 Task: Add Bass Deluxe Body Brush to the cart.
Action: Mouse moved to (983, 365)
Screenshot: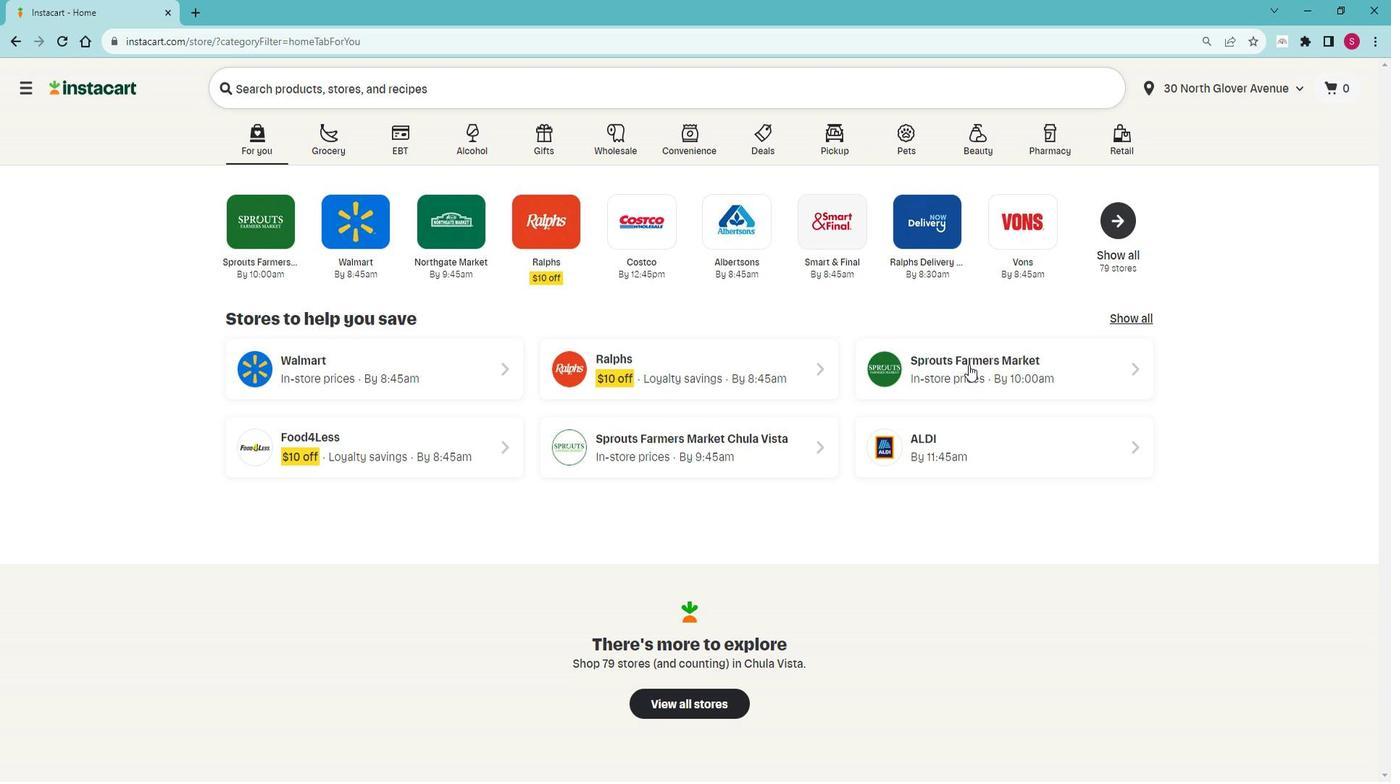 
Action: Mouse pressed left at (983, 365)
Screenshot: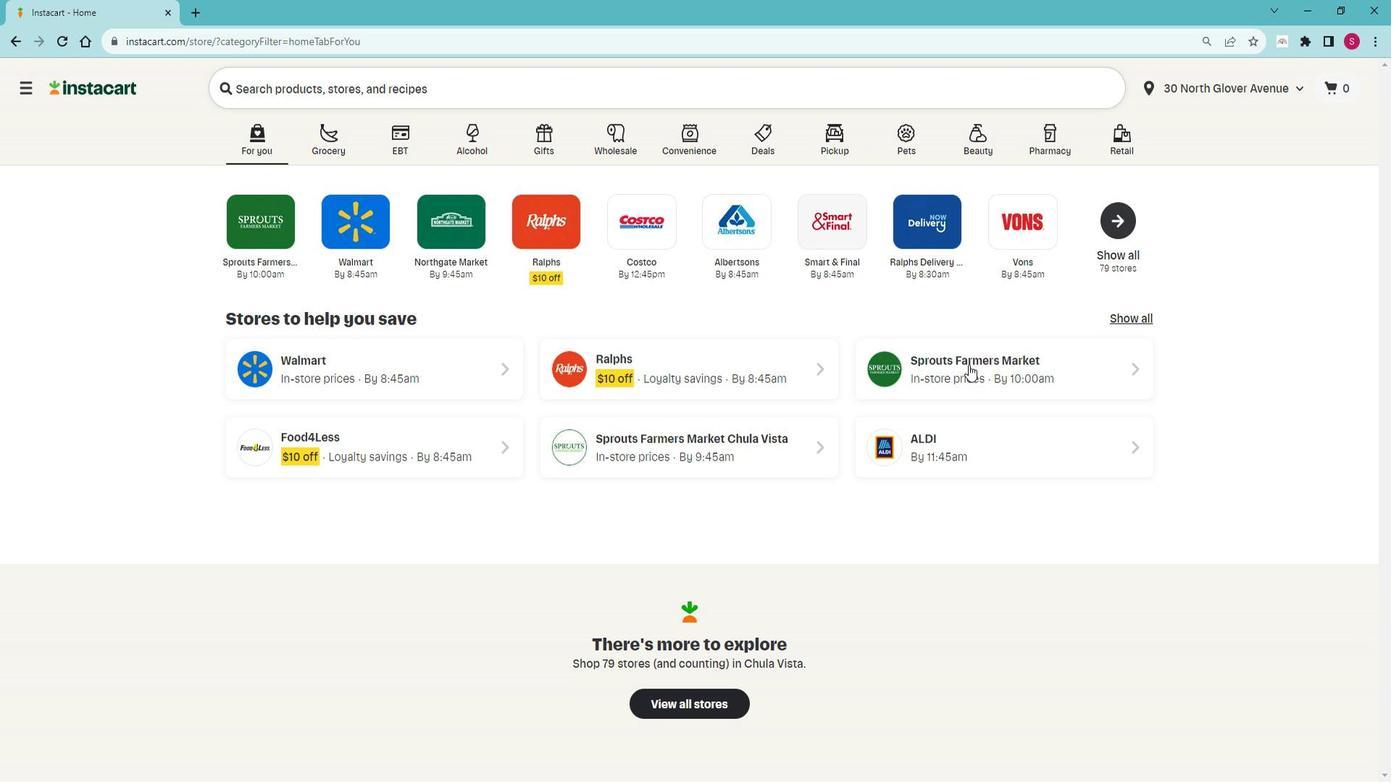 
Action: Mouse moved to (90, 597)
Screenshot: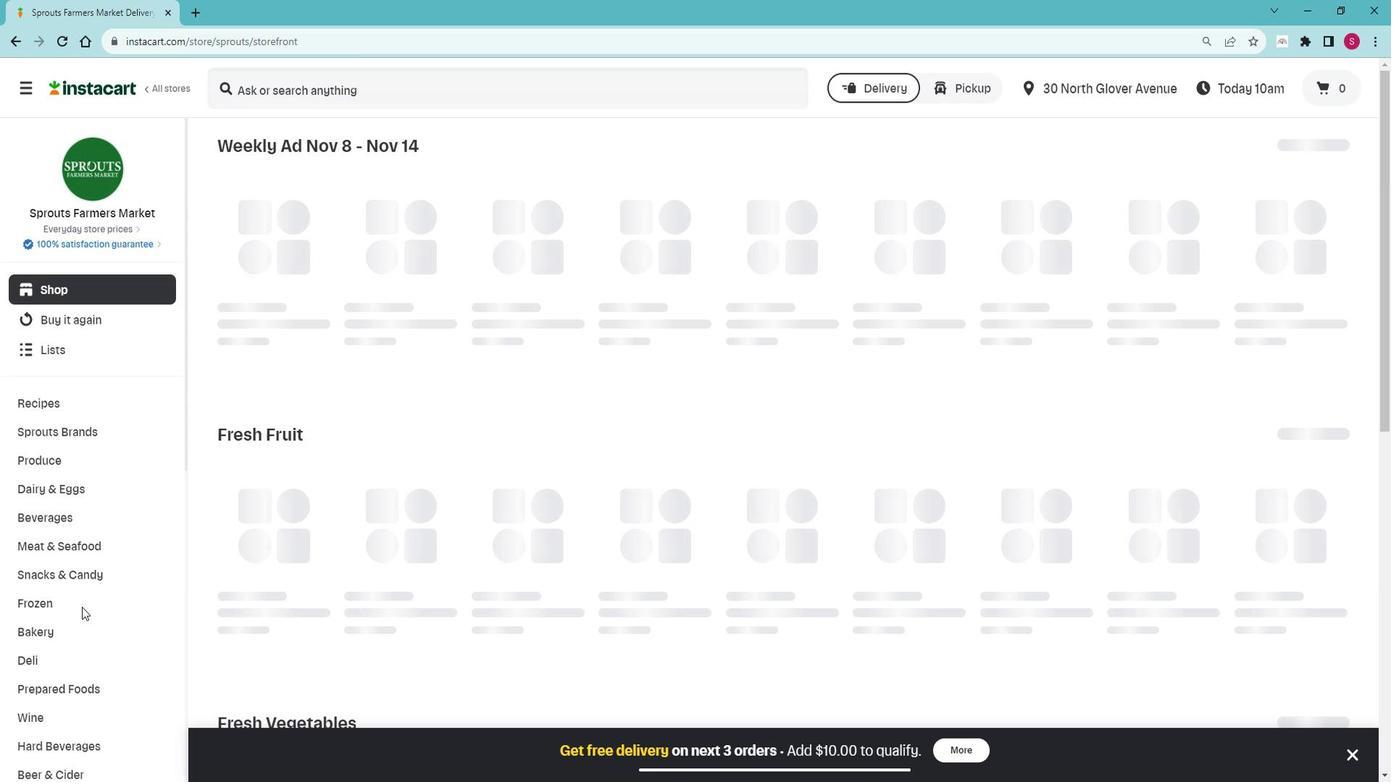 
Action: Mouse scrolled (90, 596) with delta (0, 0)
Screenshot: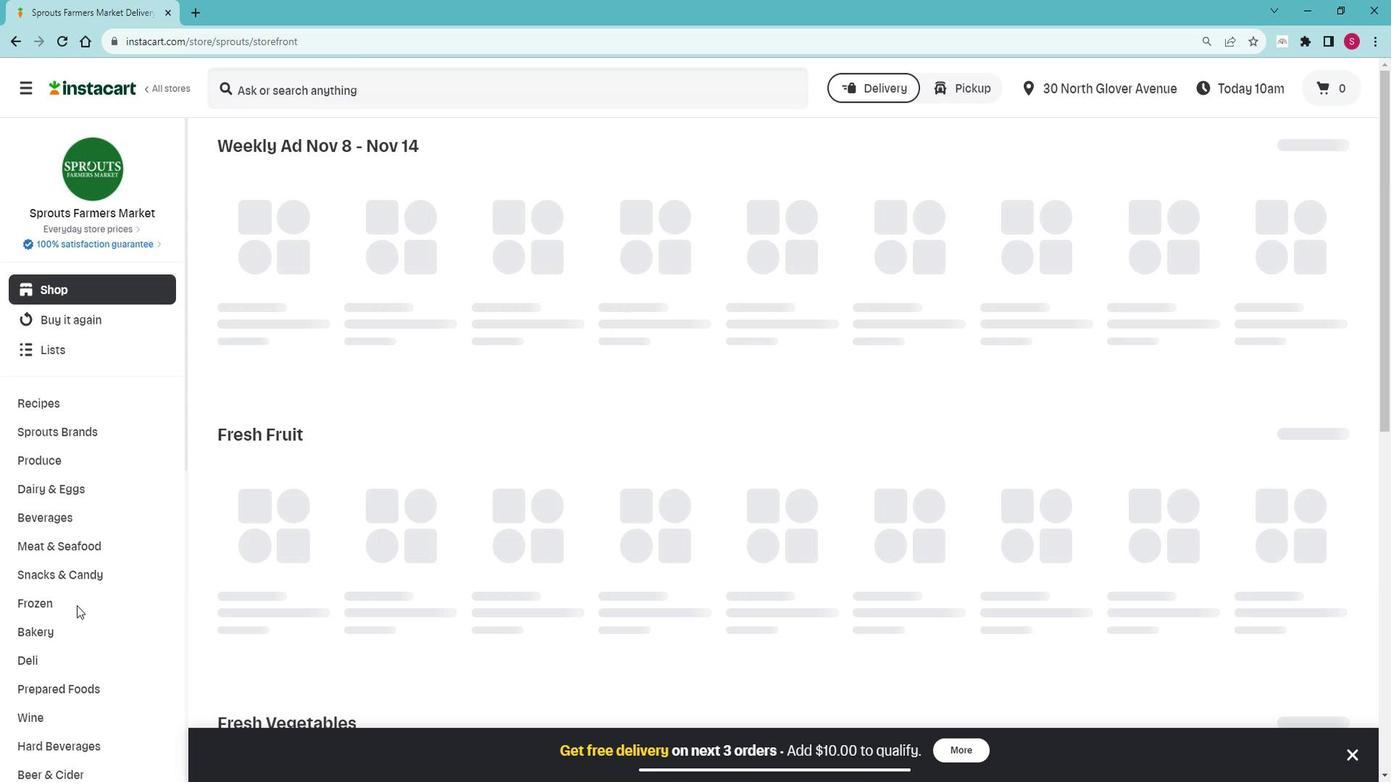 
Action: Mouse scrolled (90, 596) with delta (0, 0)
Screenshot: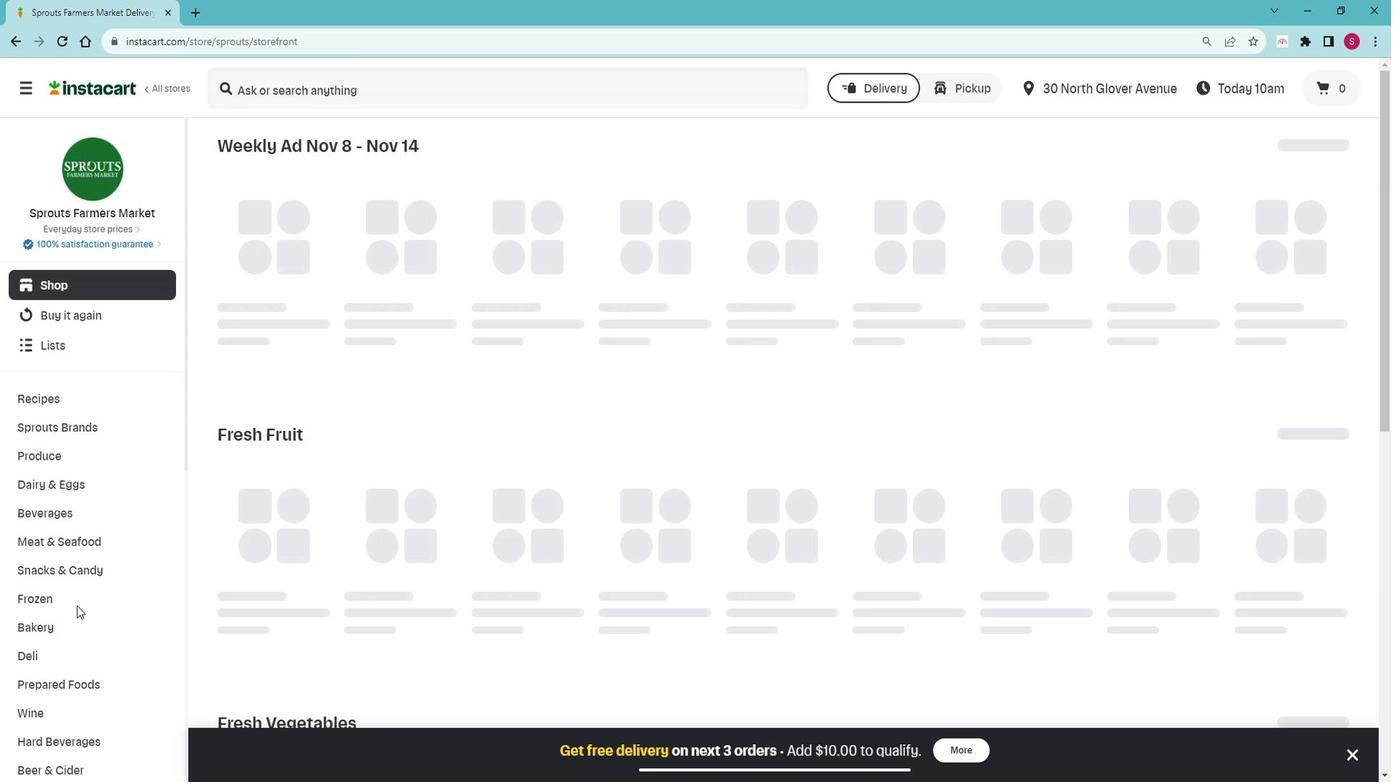 
Action: Mouse scrolled (90, 596) with delta (0, 0)
Screenshot: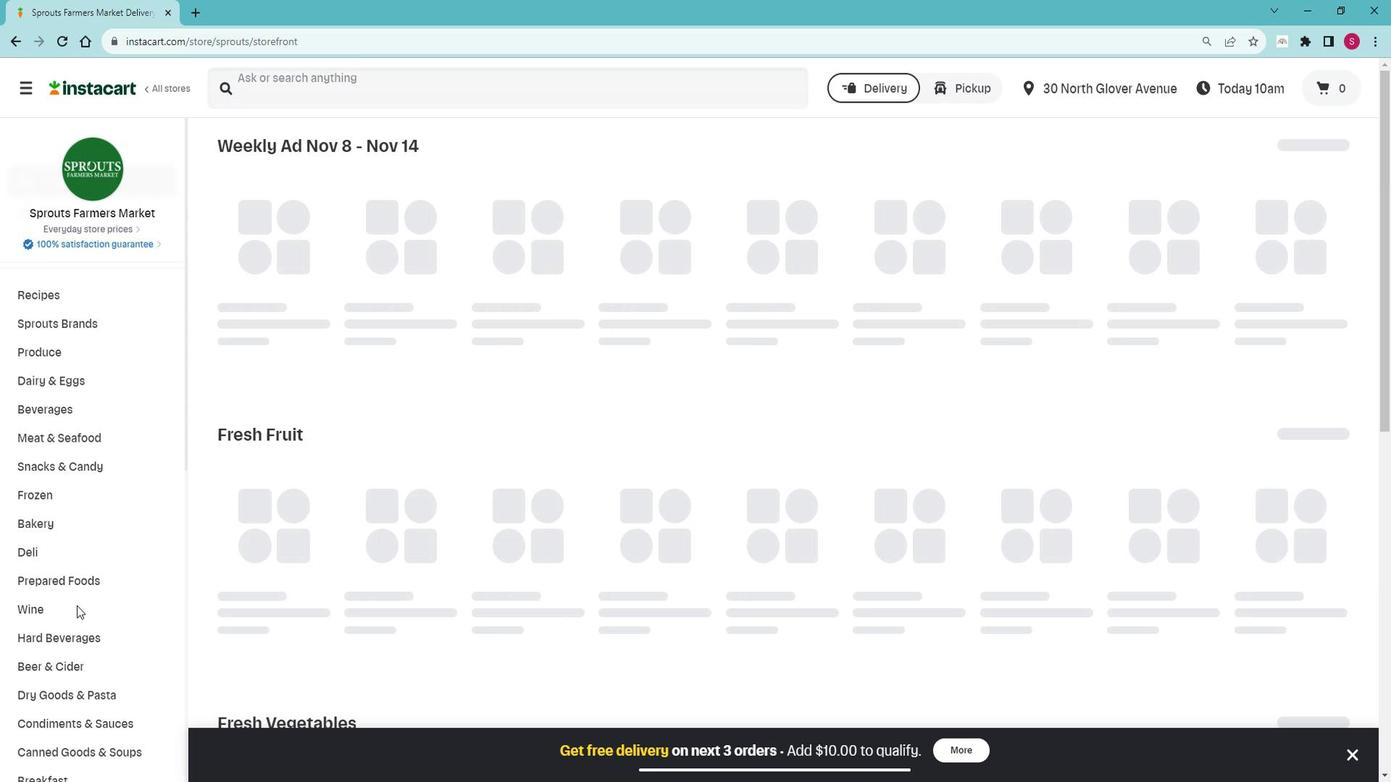 
Action: Mouse scrolled (90, 596) with delta (0, 0)
Screenshot: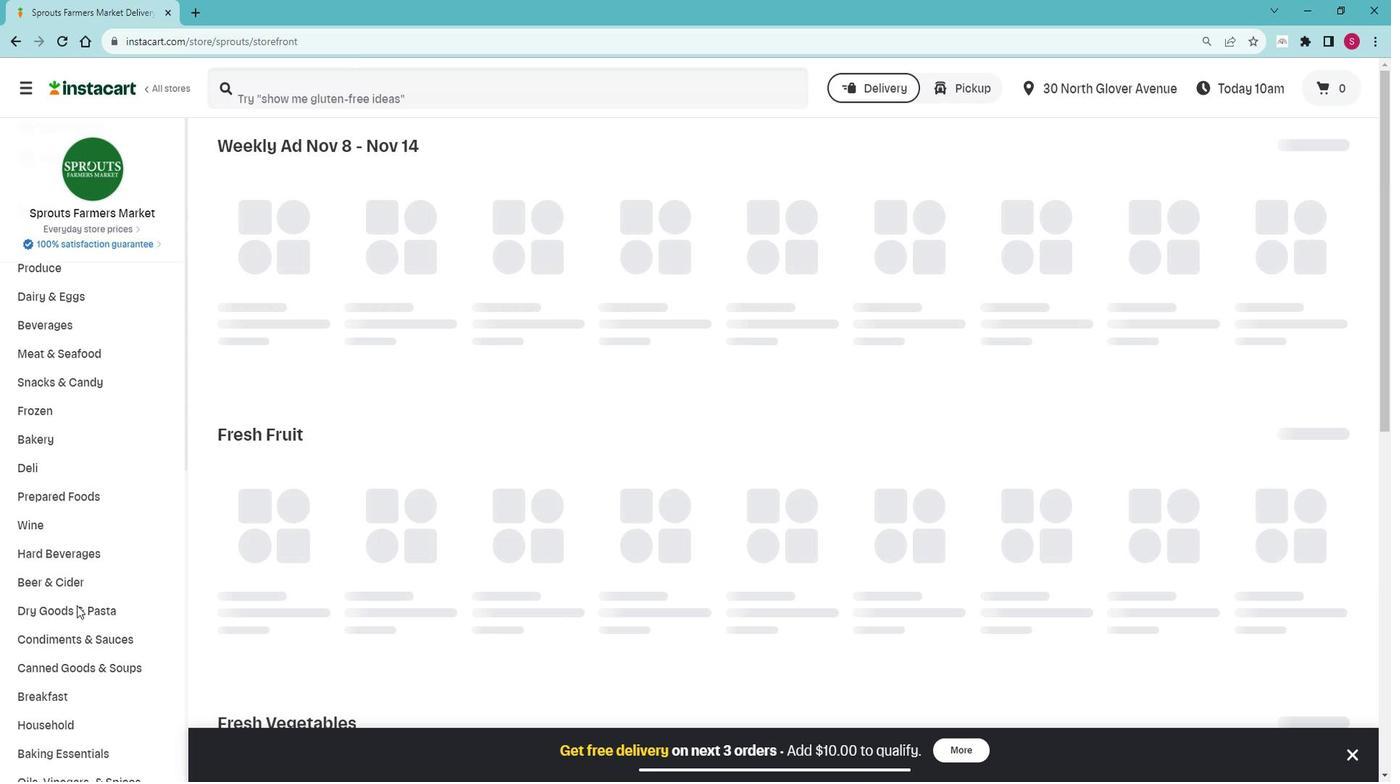 
Action: Mouse scrolled (90, 596) with delta (0, 0)
Screenshot: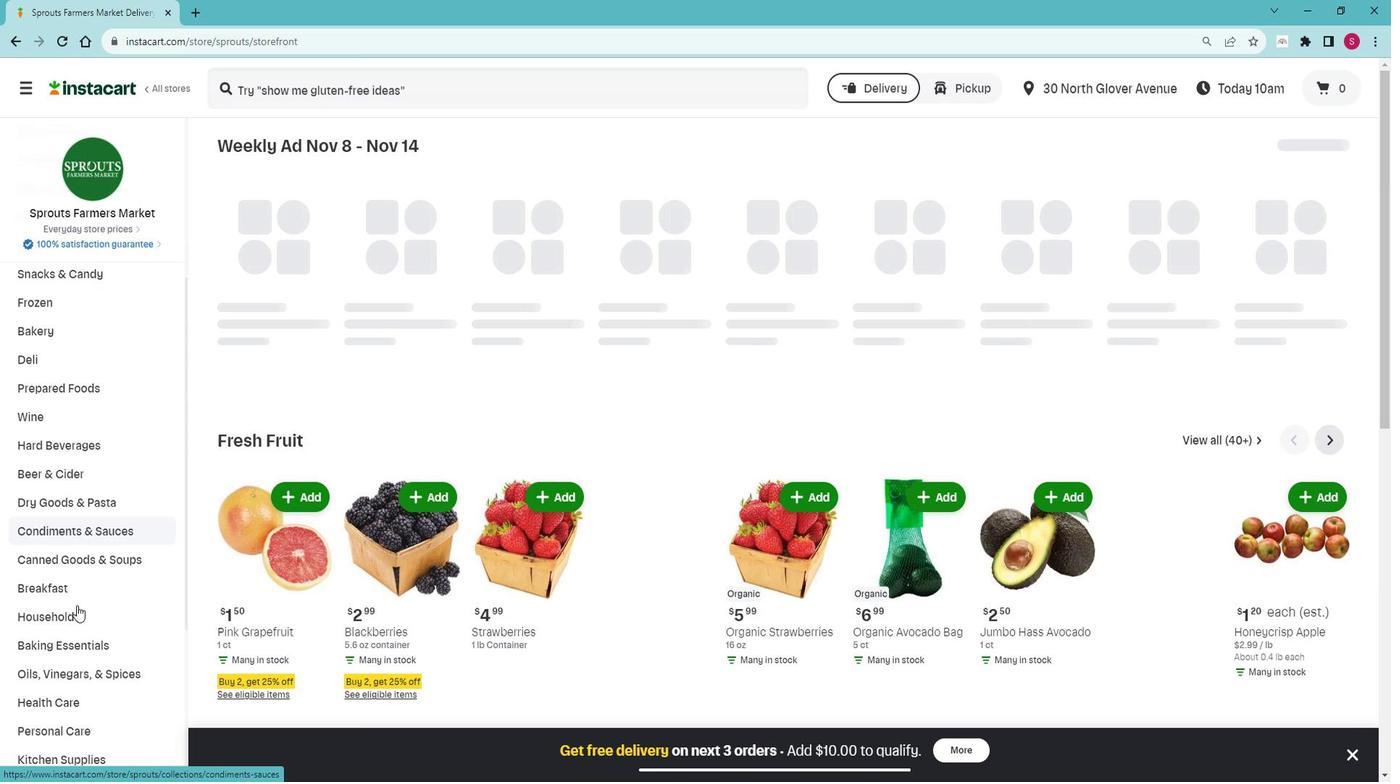 
Action: Mouse scrolled (90, 596) with delta (0, 0)
Screenshot: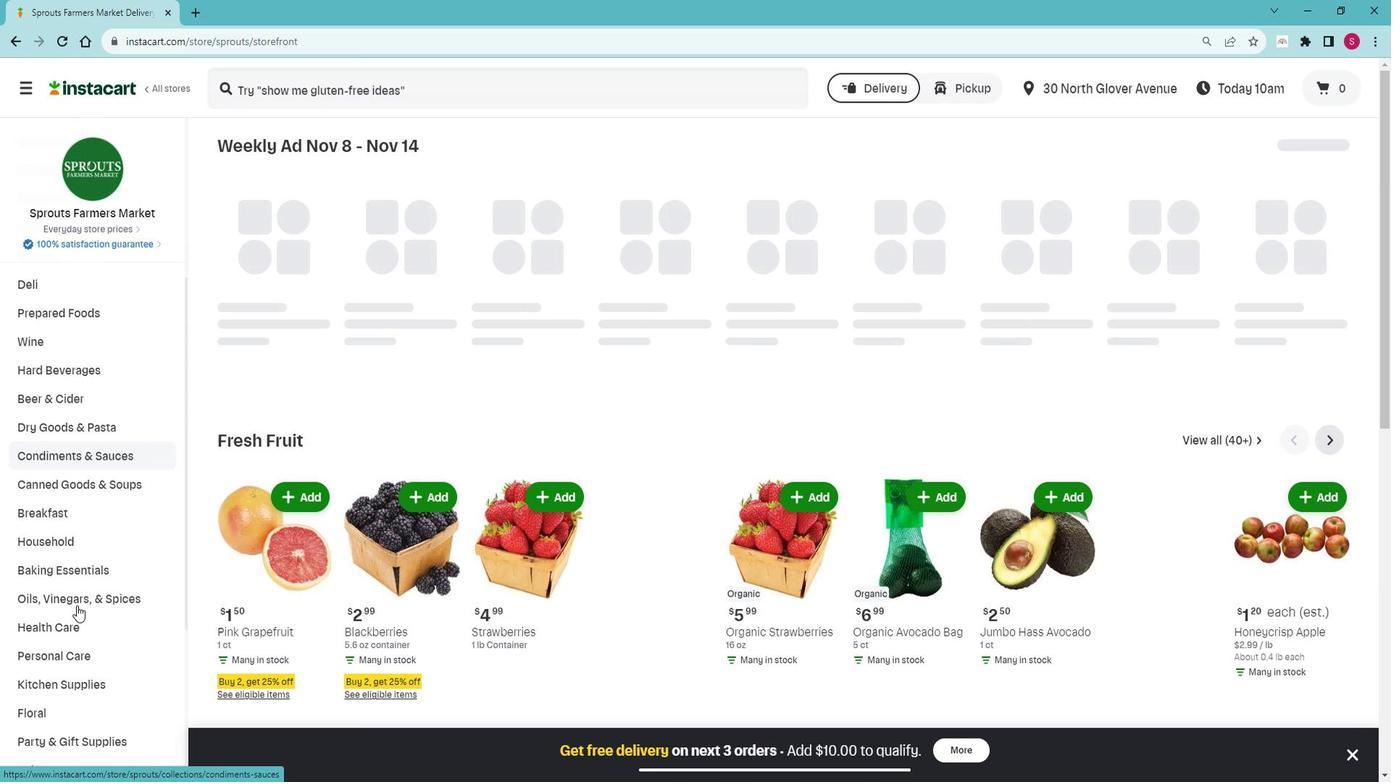
Action: Mouse moved to (101, 573)
Screenshot: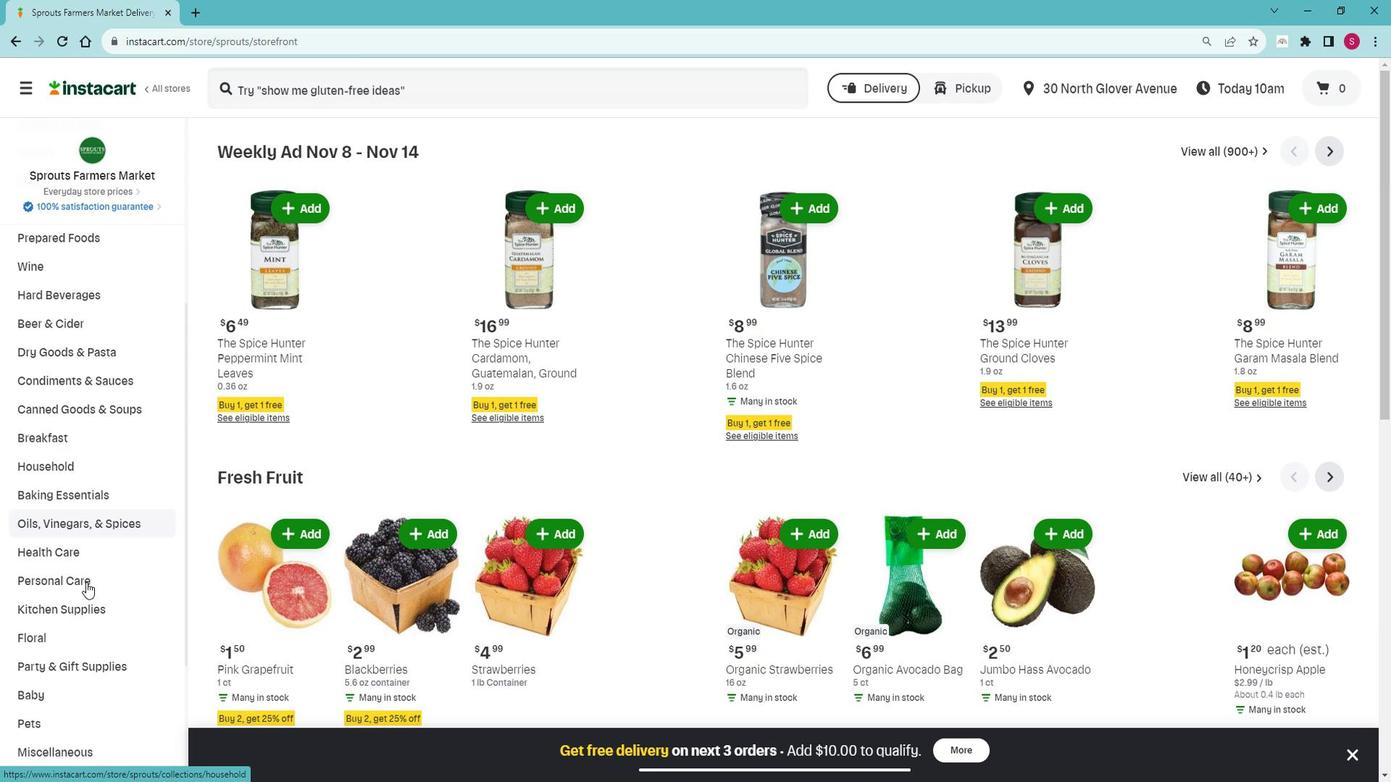 
Action: Mouse pressed left at (101, 573)
Screenshot: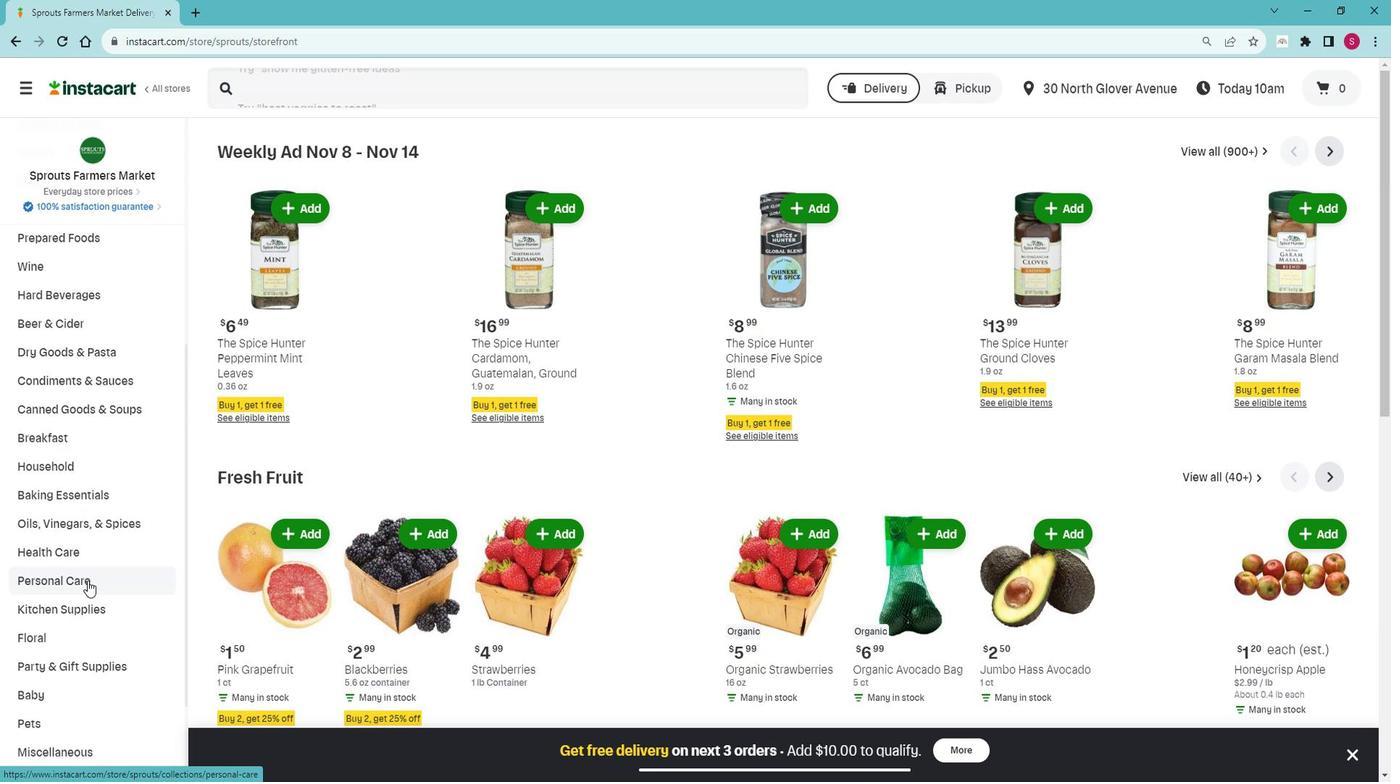 
Action: Mouse moved to (100, 601)
Screenshot: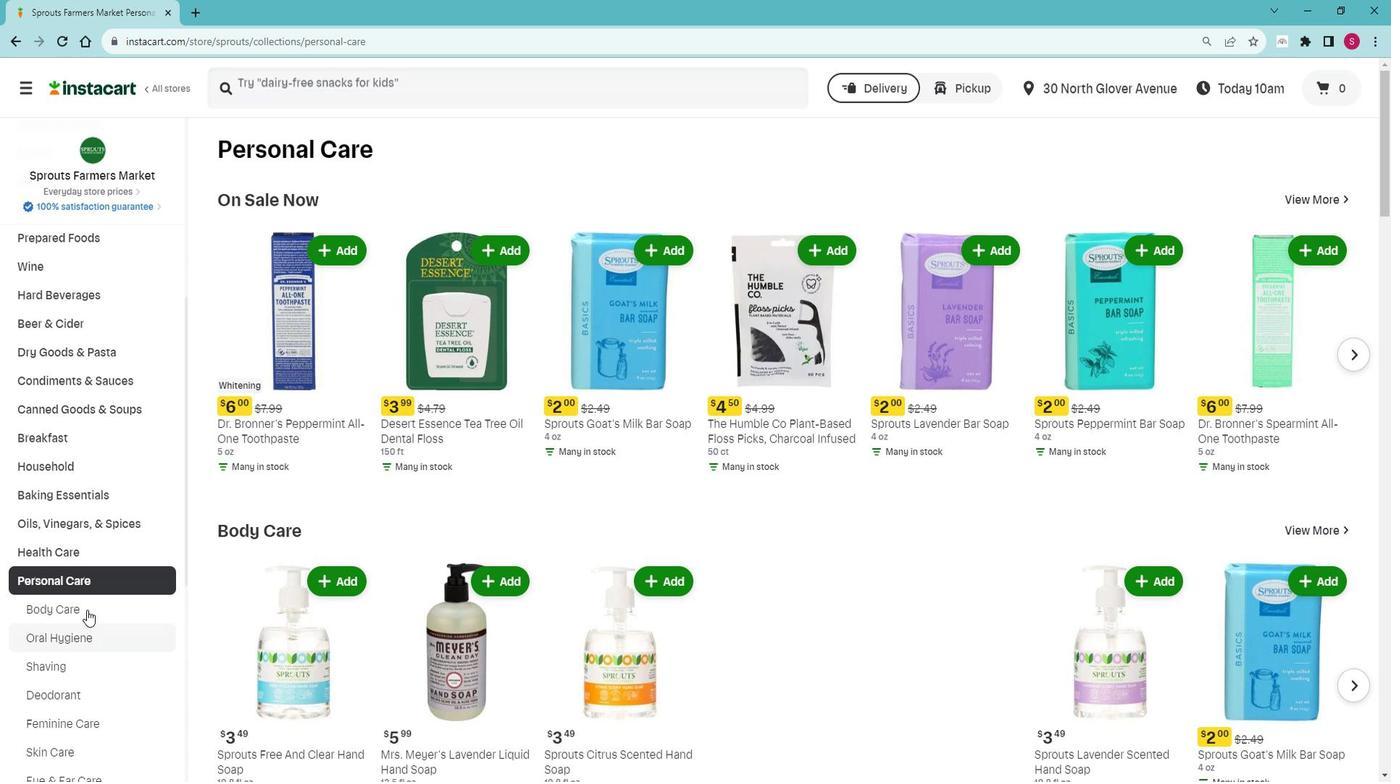 
Action: Mouse pressed left at (100, 601)
Screenshot: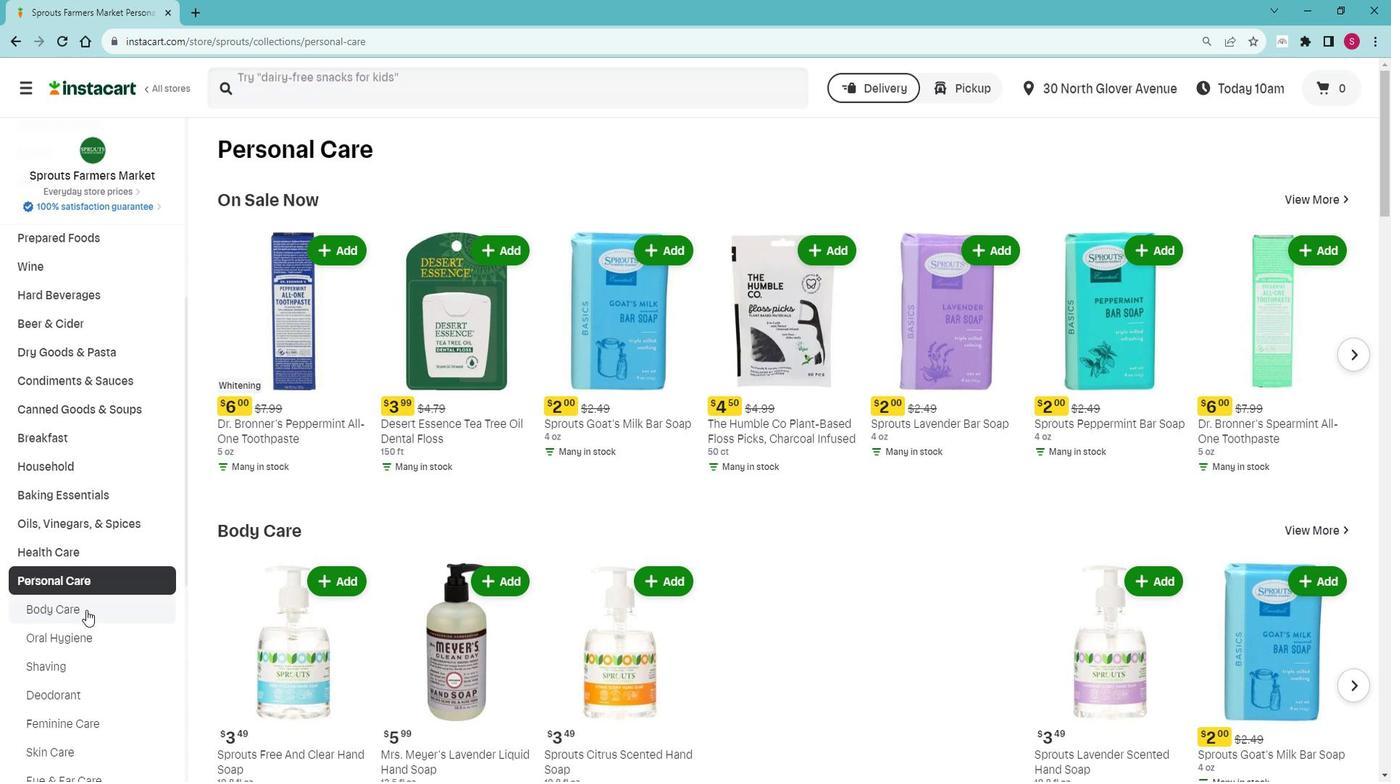 
Action: Mouse moved to (656, 213)
Screenshot: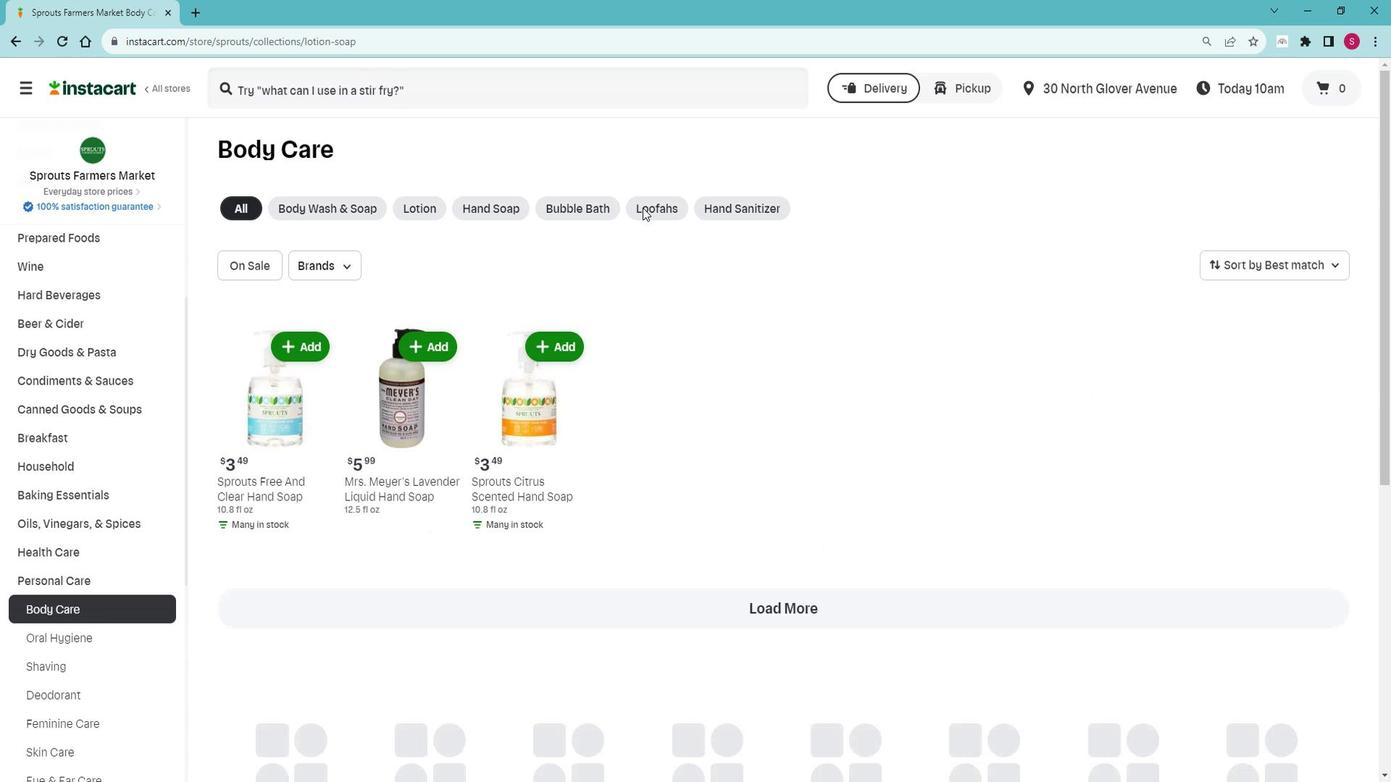 
Action: Mouse pressed left at (656, 213)
Screenshot: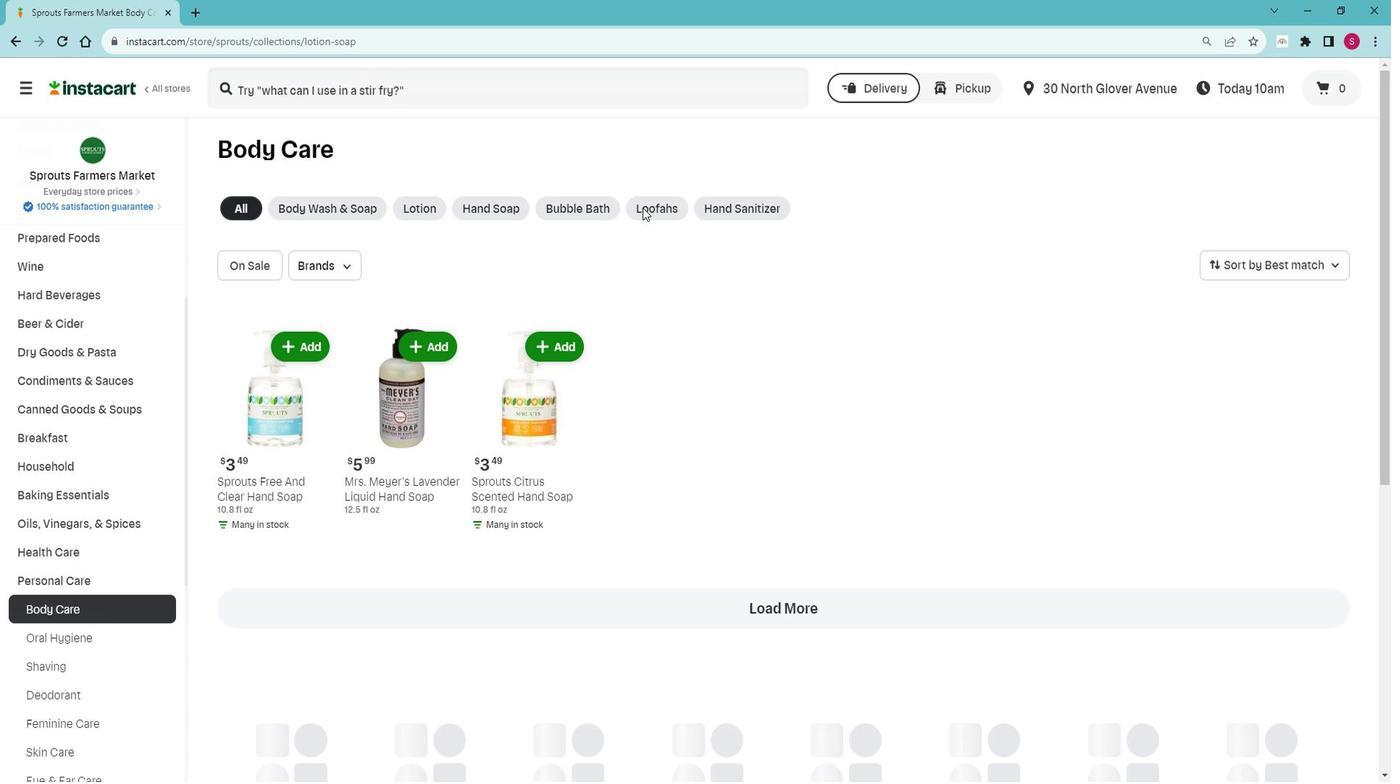 
Action: Mouse moved to (655, 215)
Screenshot: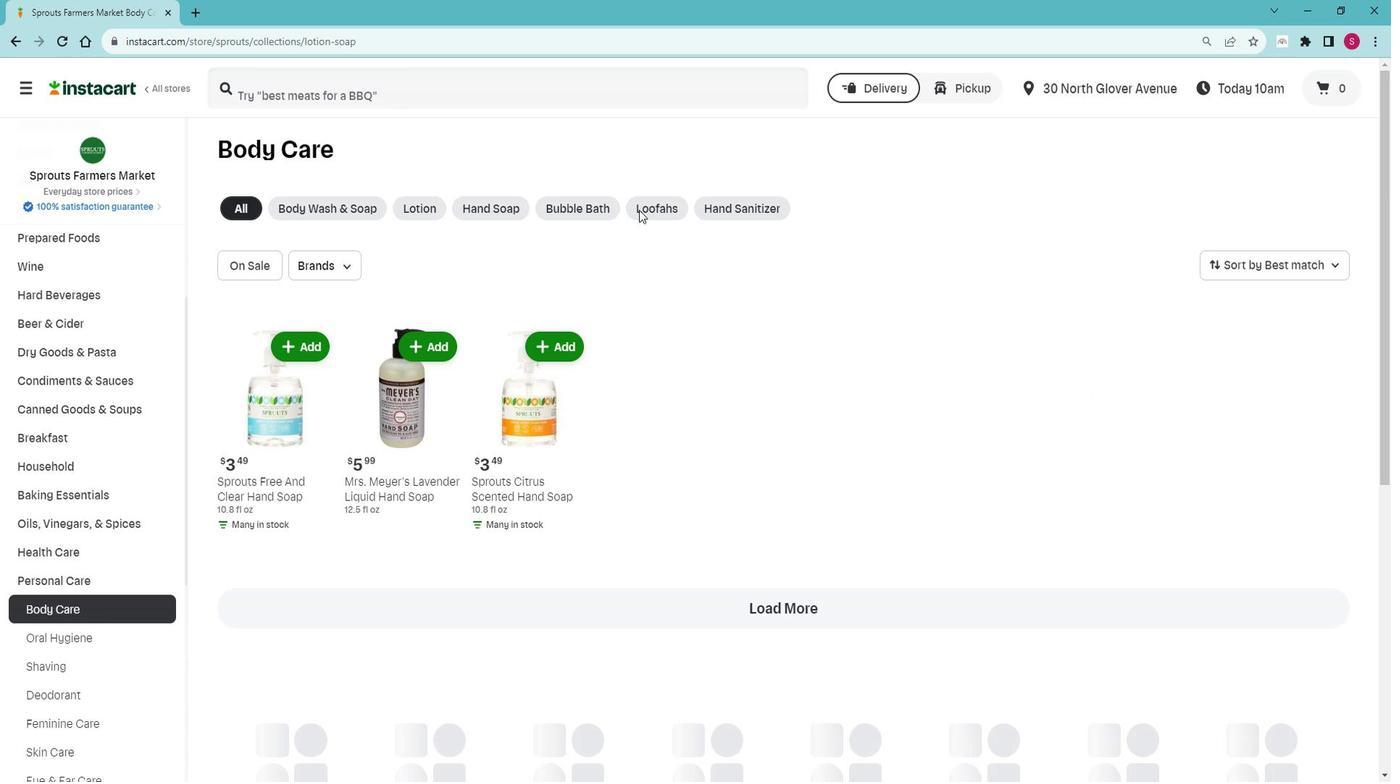 
Action: Mouse pressed left at (655, 215)
Screenshot: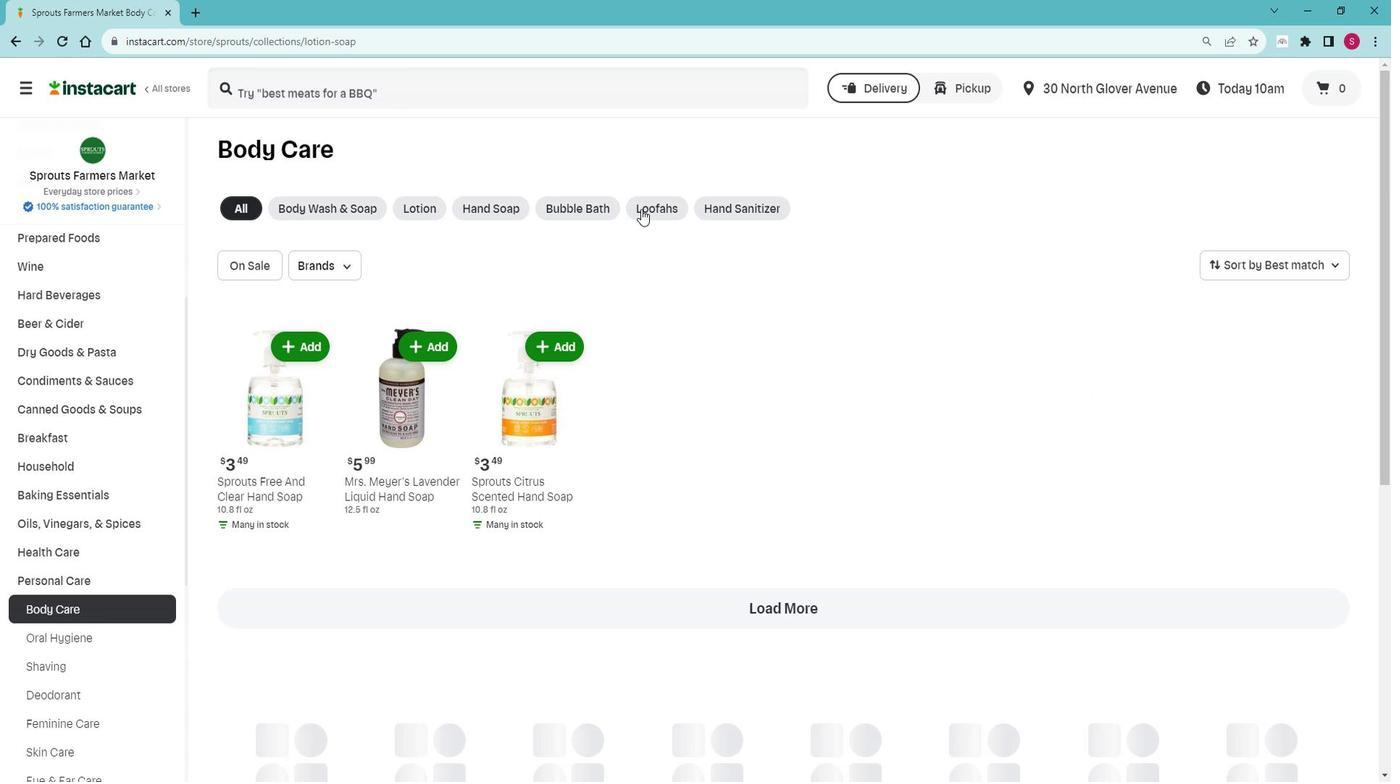 
Action: Mouse moved to (480, 109)
Screenshot: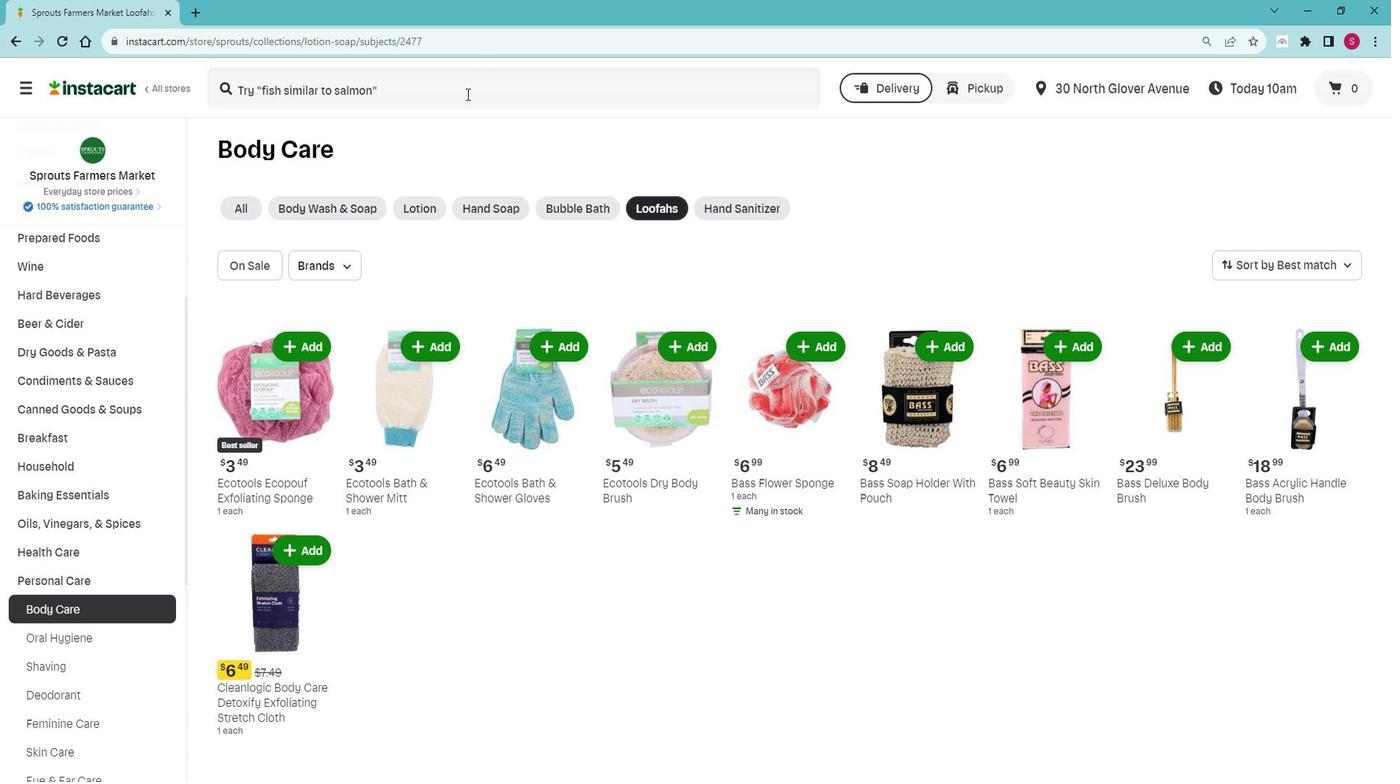 
Action: Mouse pressed left at (480, 109)
Screenshot: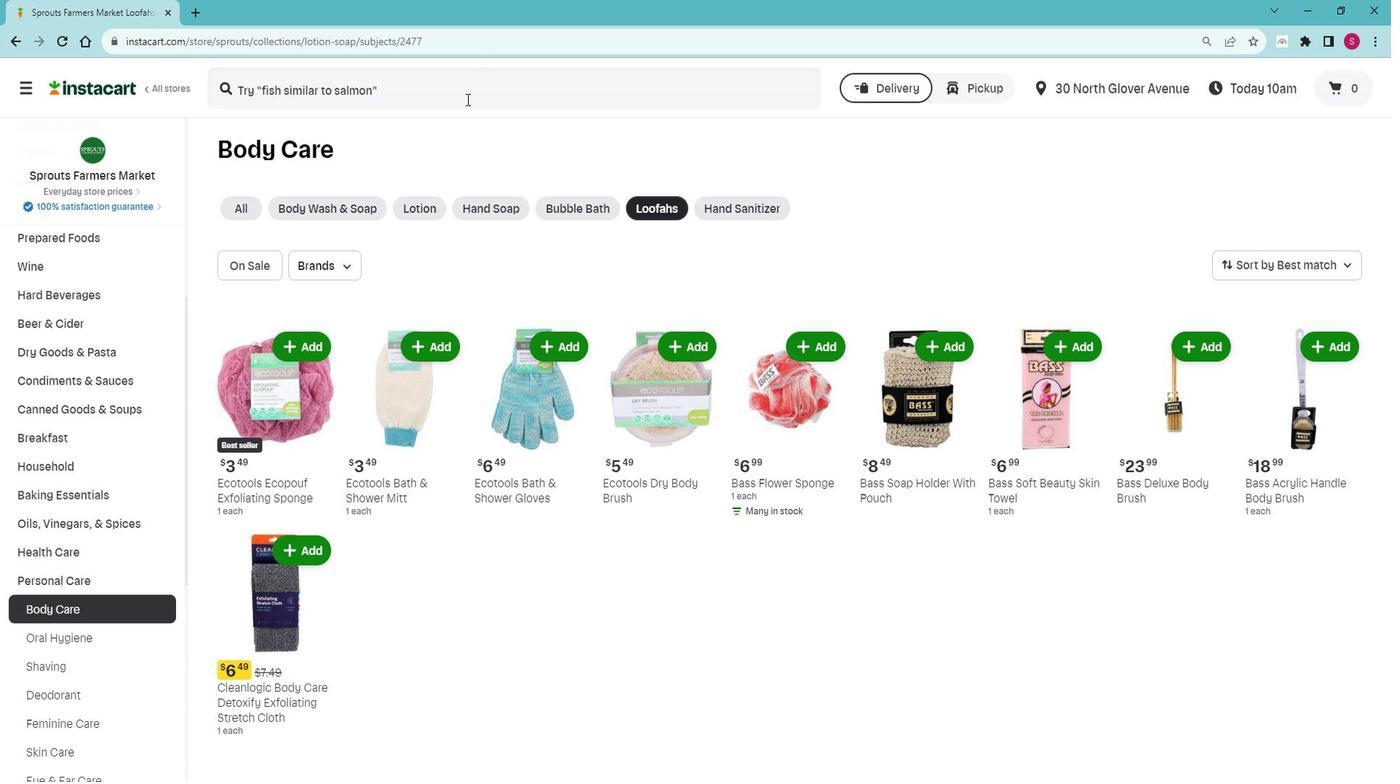 
Action: Mouse moved to (477, 113)
Screenshot: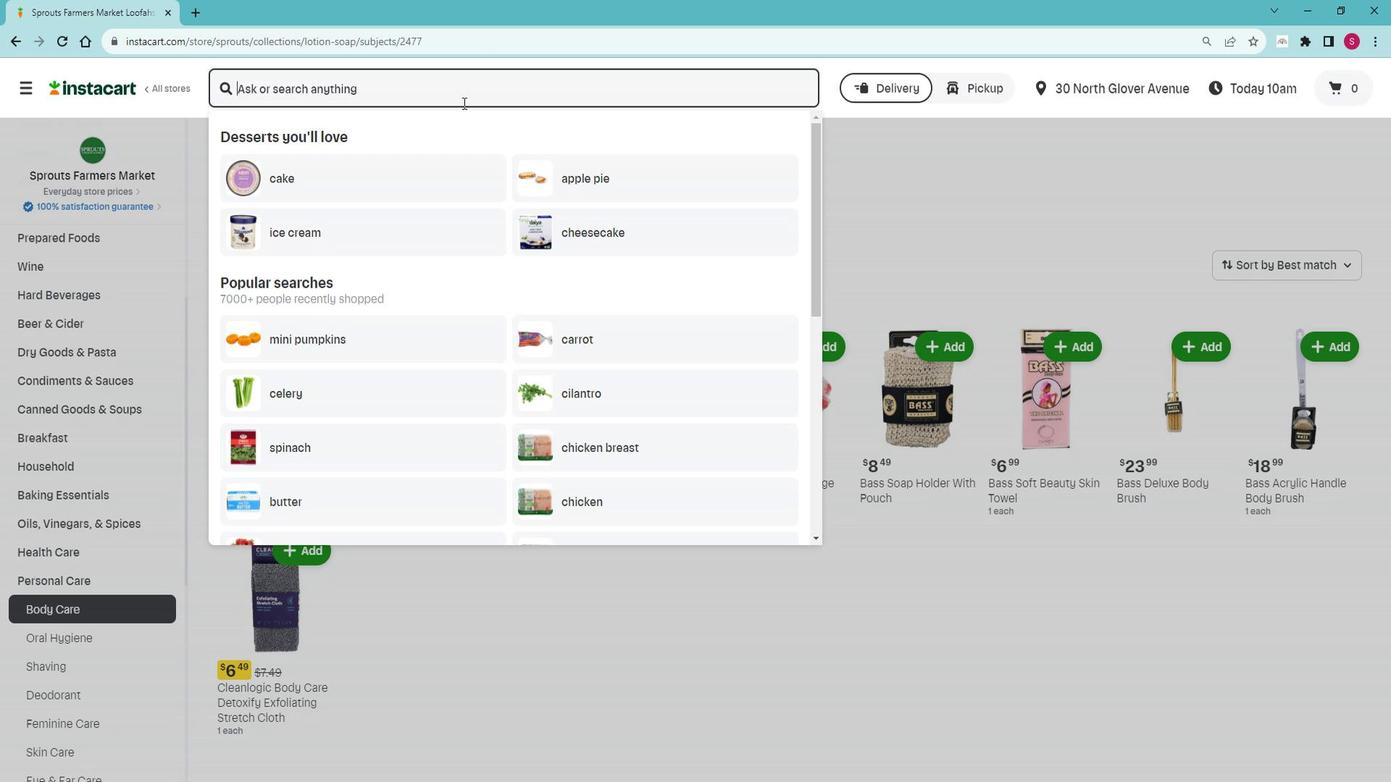 
Action: Key pressed <Key.shift>Bass<Key.space><Key.shift>Deluxe<Key.space><Key.shift>Body<Key.space><Key.shift>Brush<Key.space><Key.enter>
Screenshot: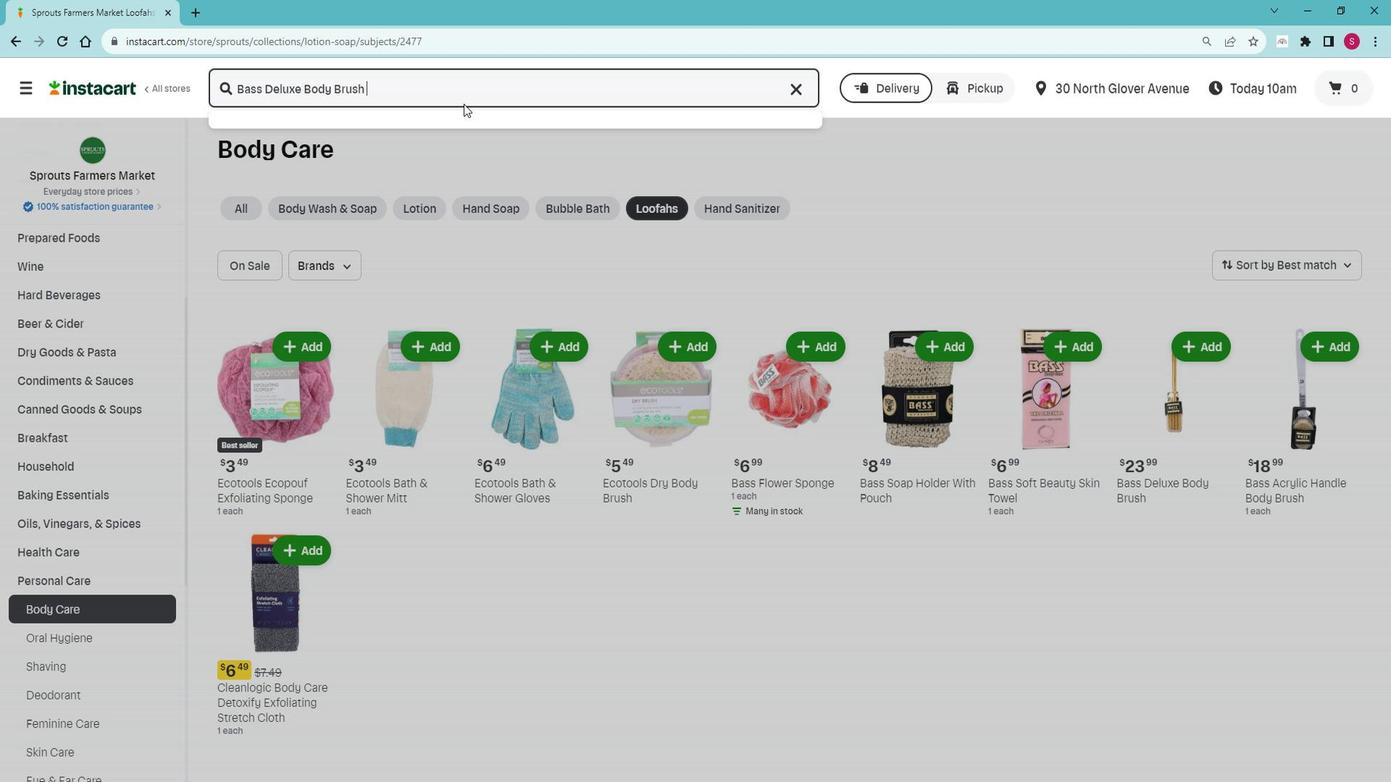 
Action: Mouse moved to (398, 214)
Screenshot: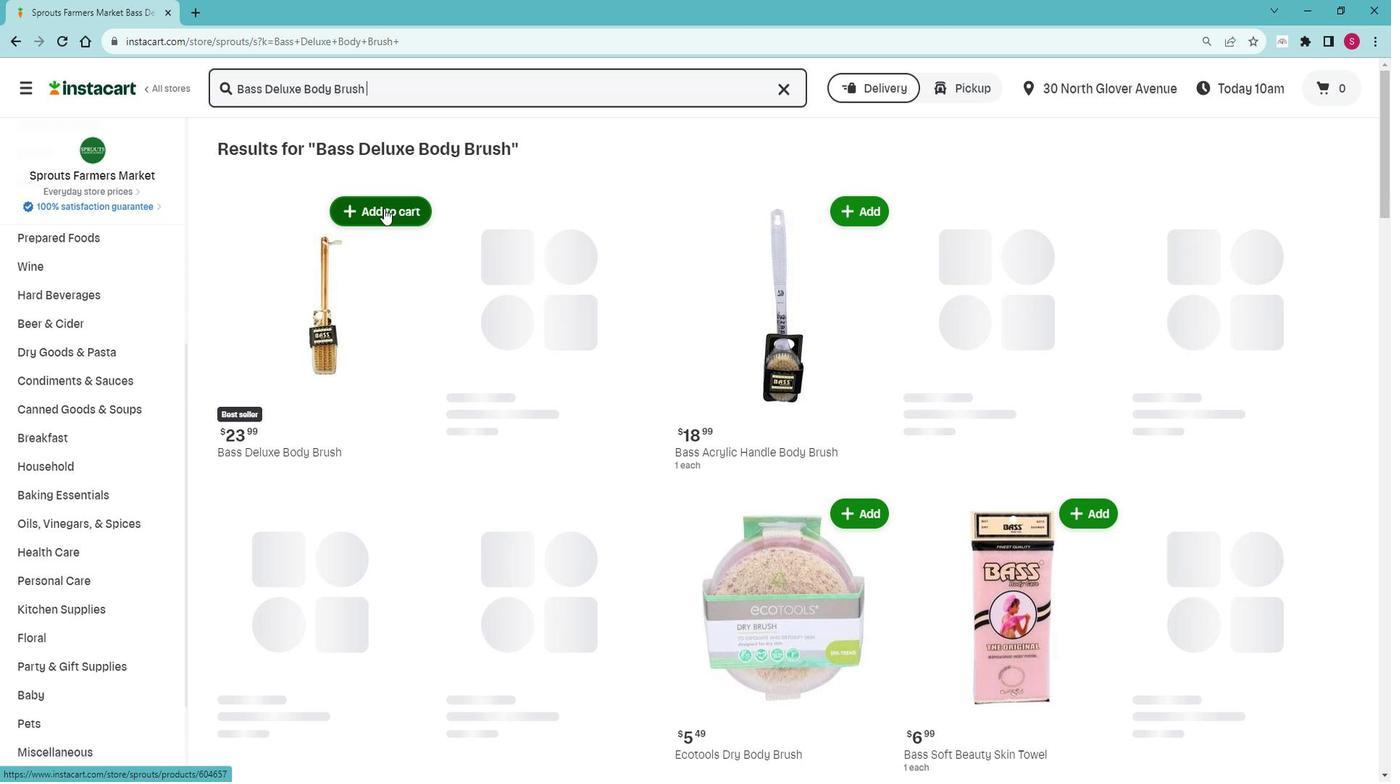 
Action: Mouse pressed left at (398, 214)
Screenshot: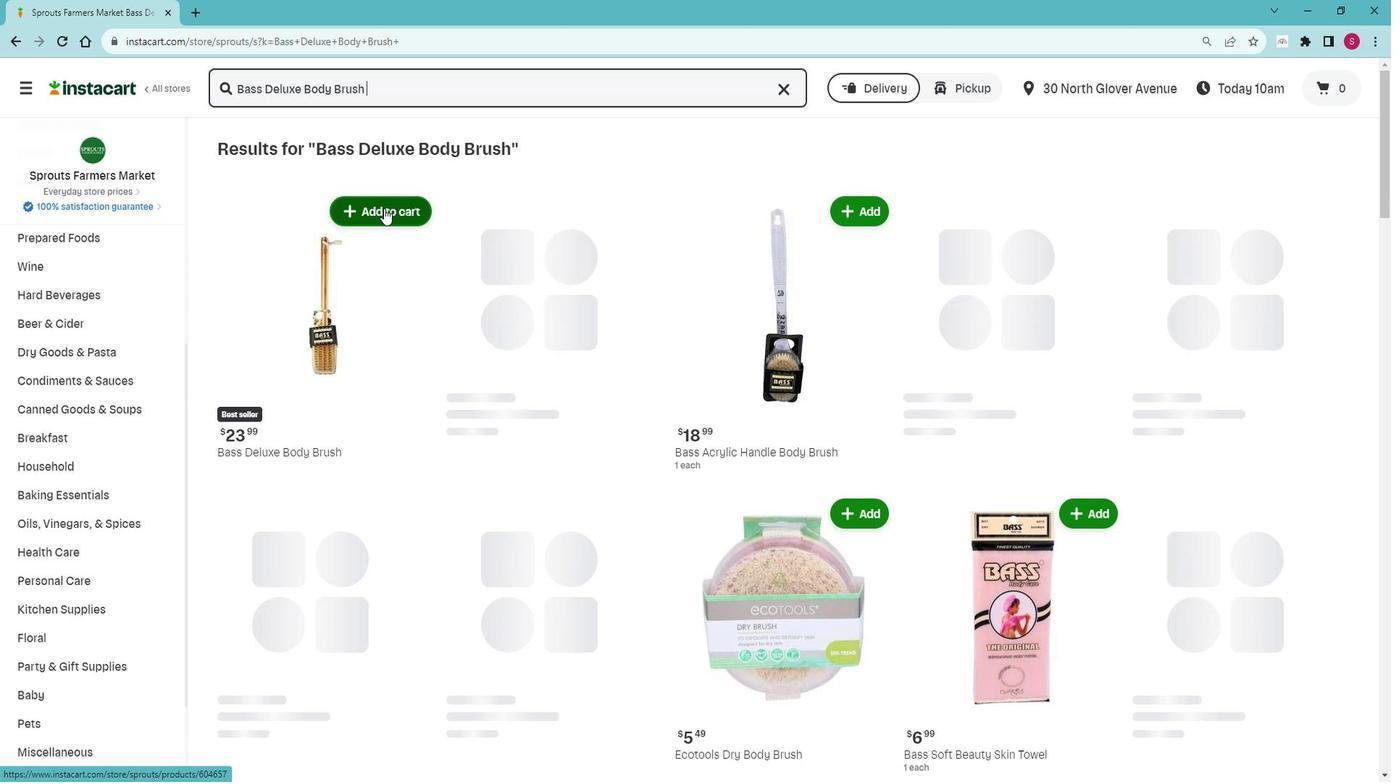 
Action: Mouse moved to (560, 182)
Screenshot: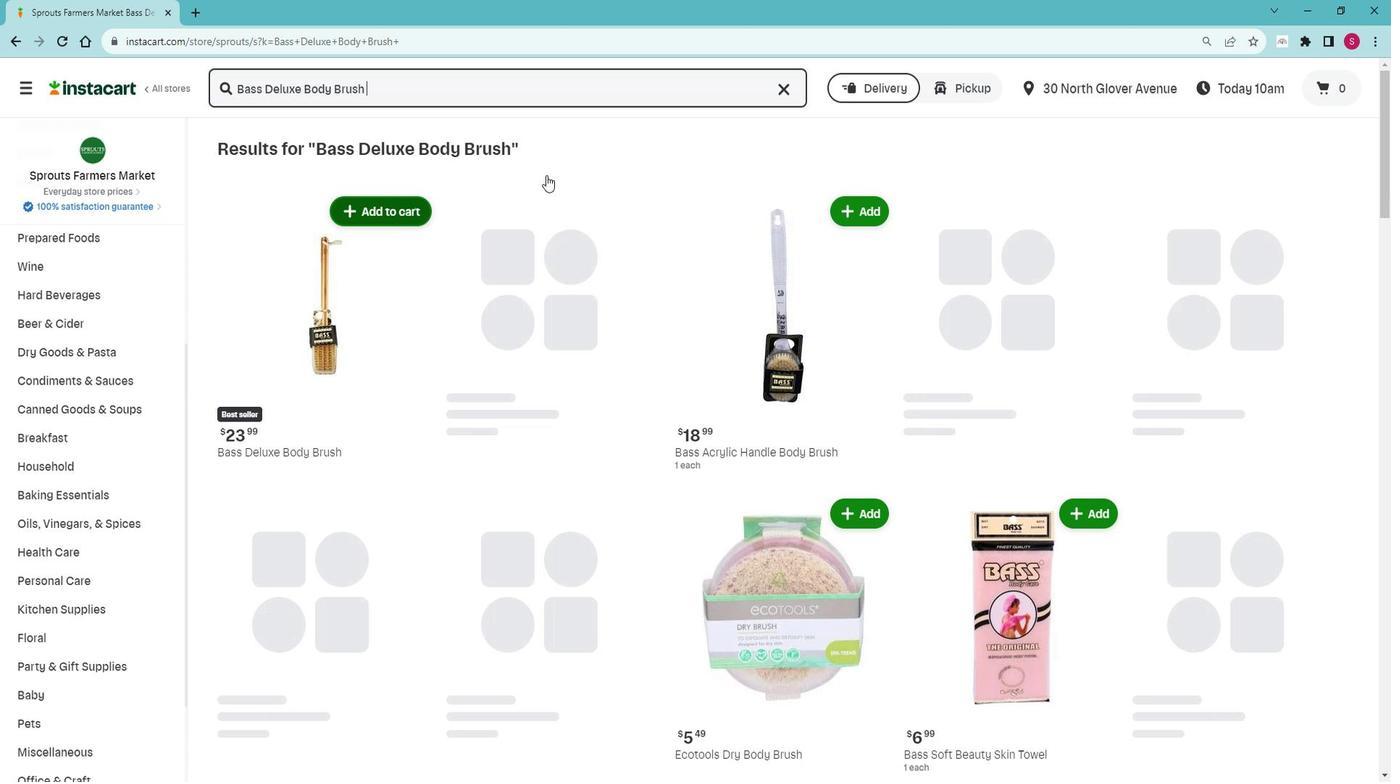 
